 Task: In the  document slogan.rtf Download file as 'EPUB Publication' Share this file with 'softage.3@softage.net' Insert the command  Viewing
Action: Mouse moved to (292, 425)
Screenshot: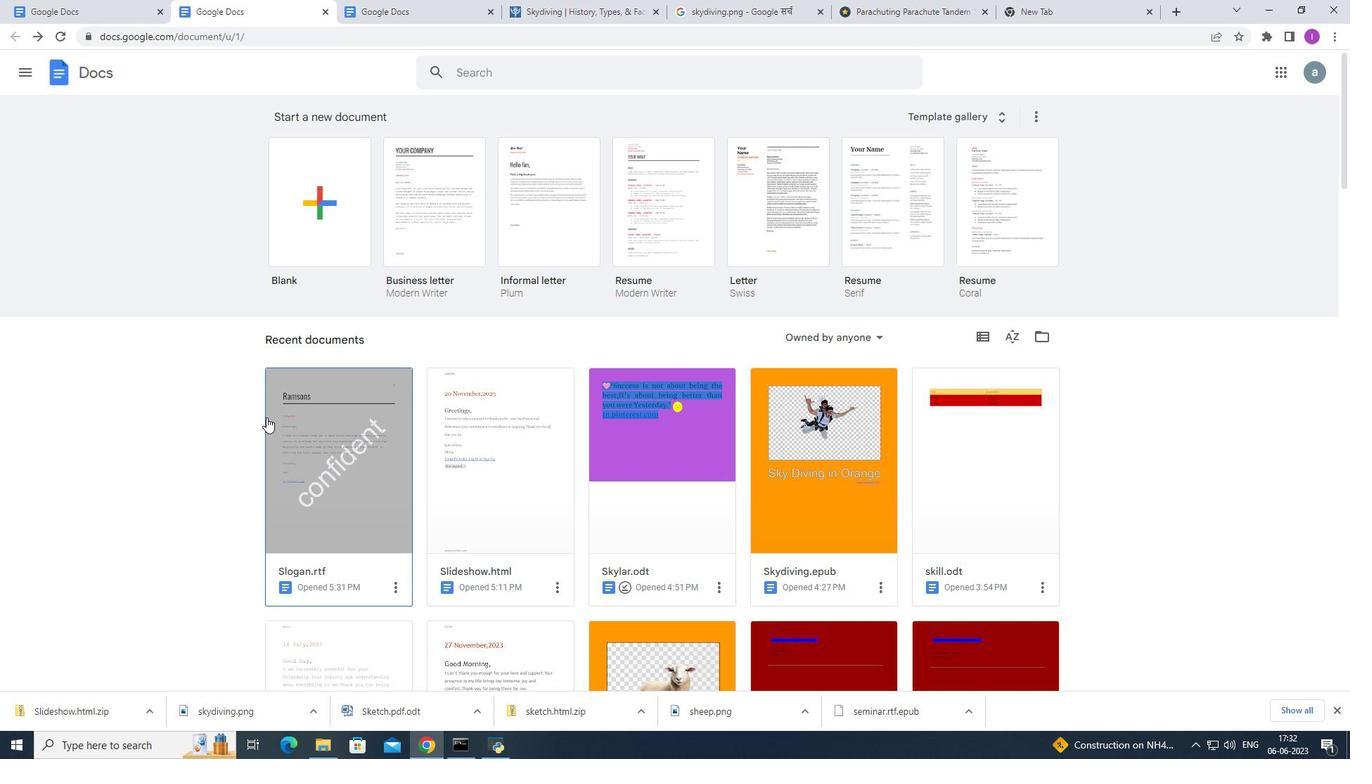 
Action: Mouse pressed left at (292, 425)
Screenshot: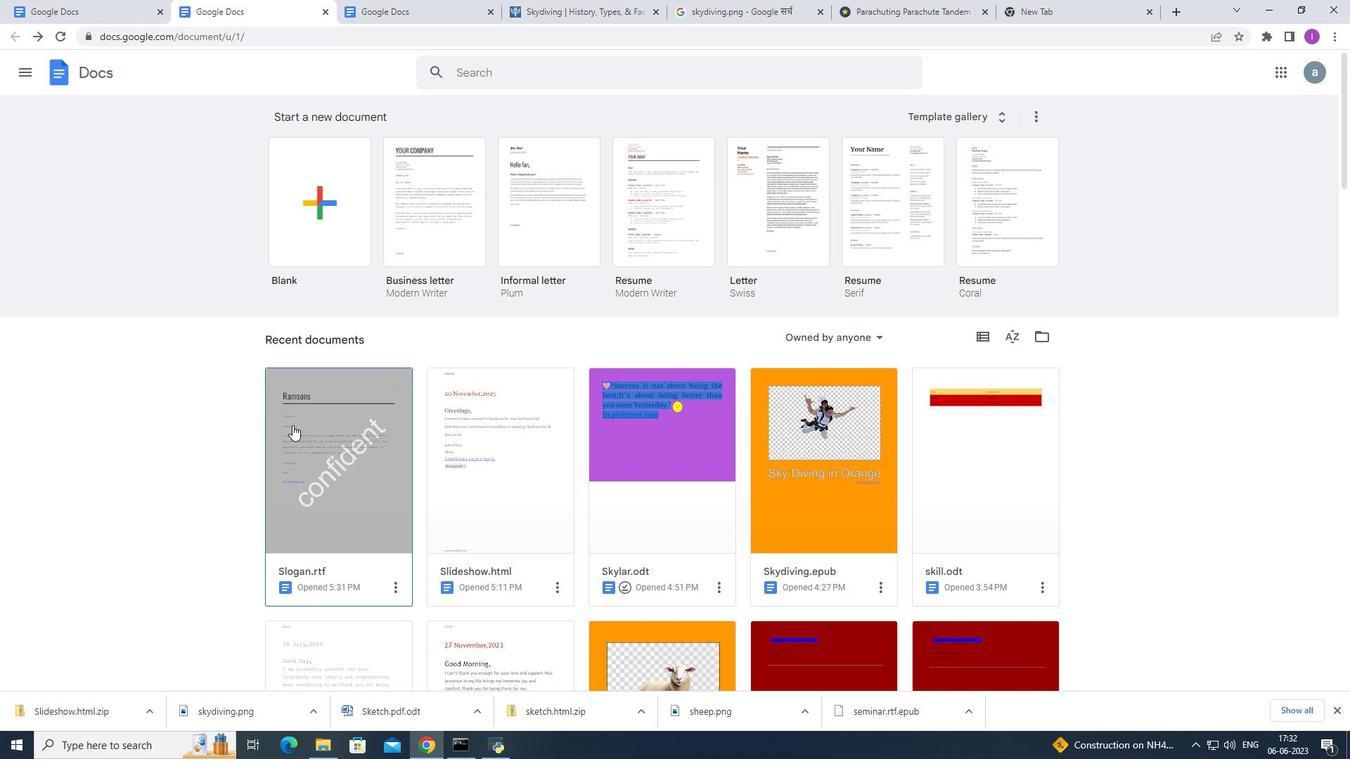 
Action: Mouse moved to (46, 81)
Screenshot: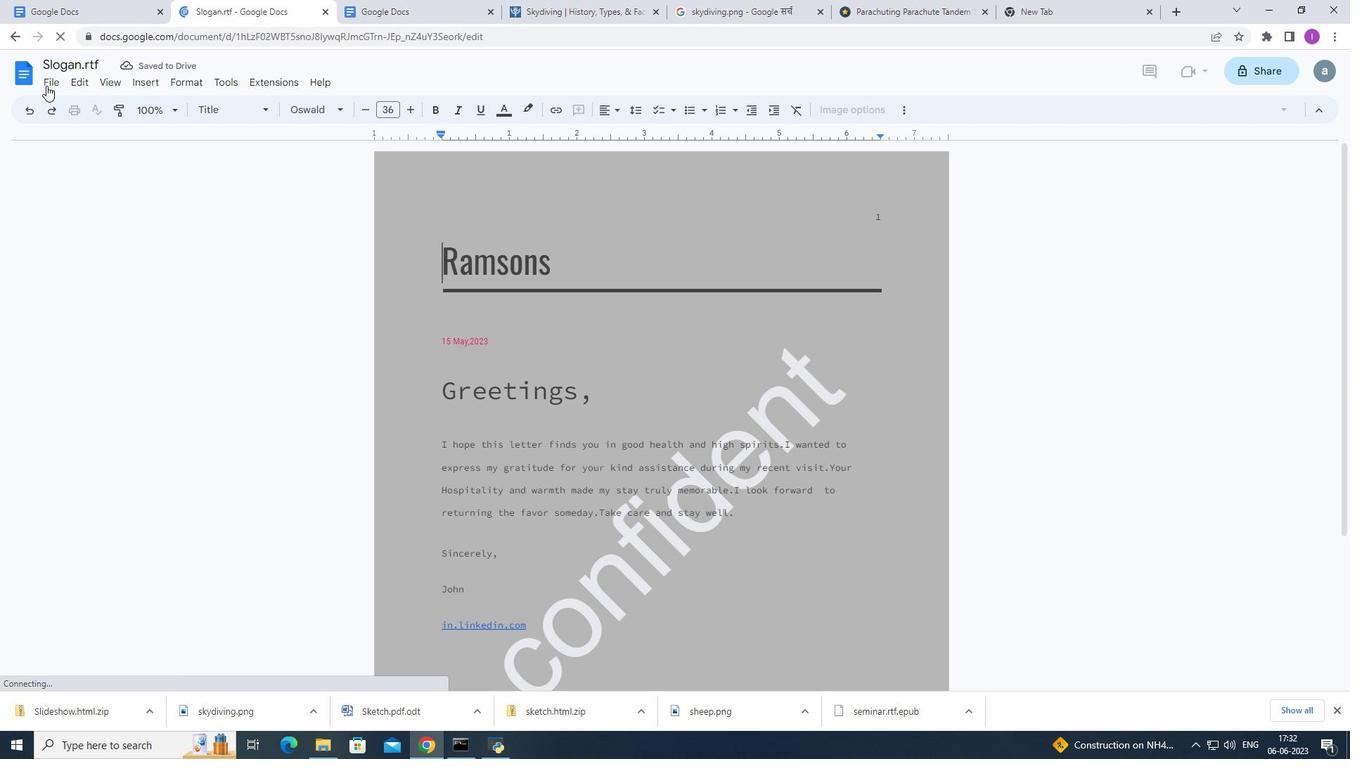 
Action: Mouse pressed left at (46, 81)
Screenshot: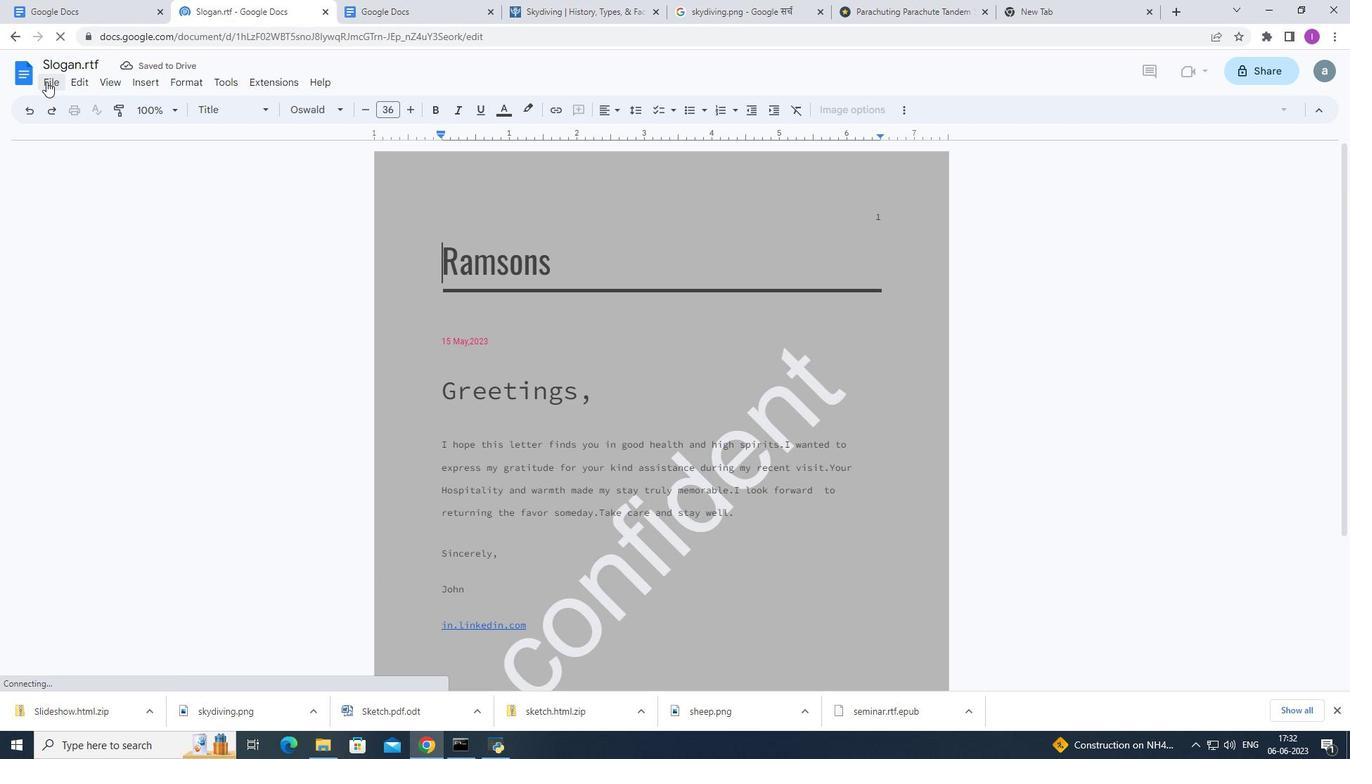 
Action: Mouse moved to (305, 367)
Screenshot: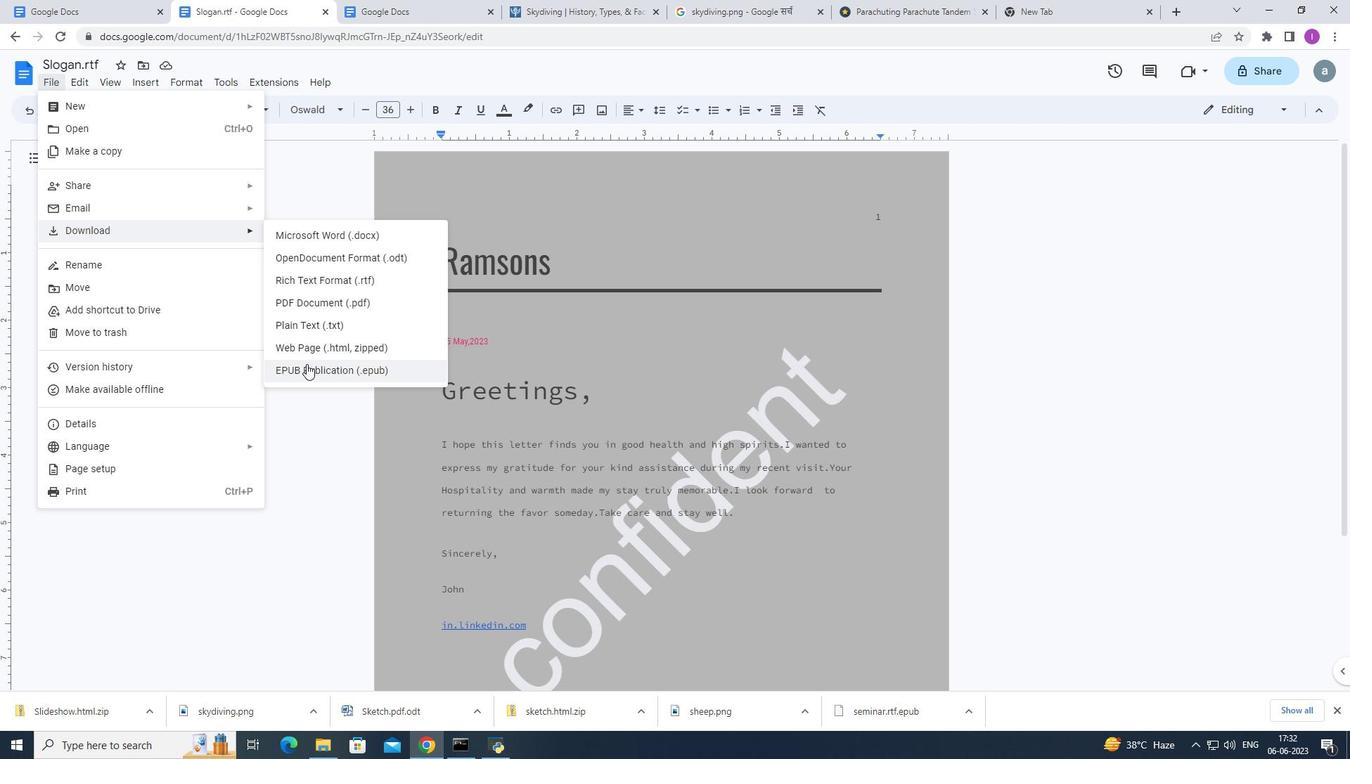 
Action: Mouse pressed left at (305, 367)
Screenshot: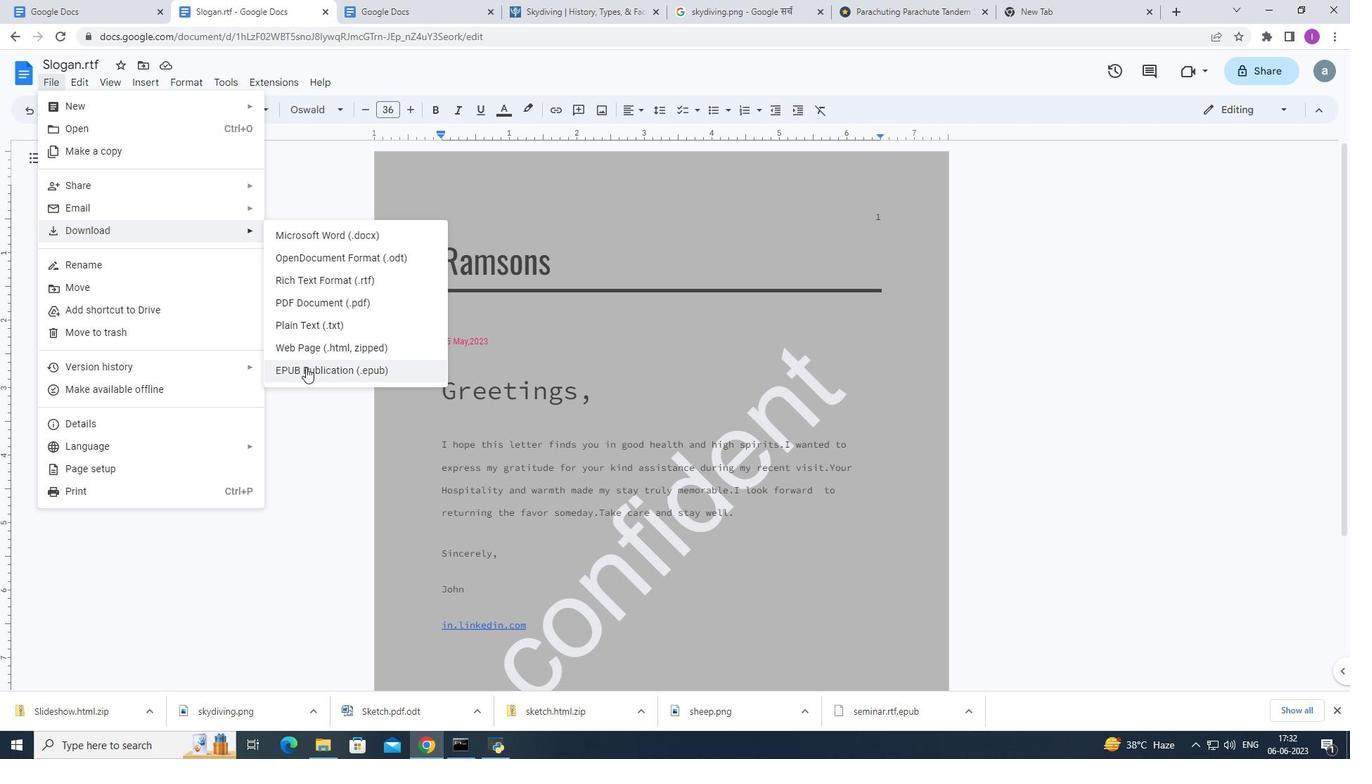 
Action: Mouse moved to (52, 80)
Screenshot: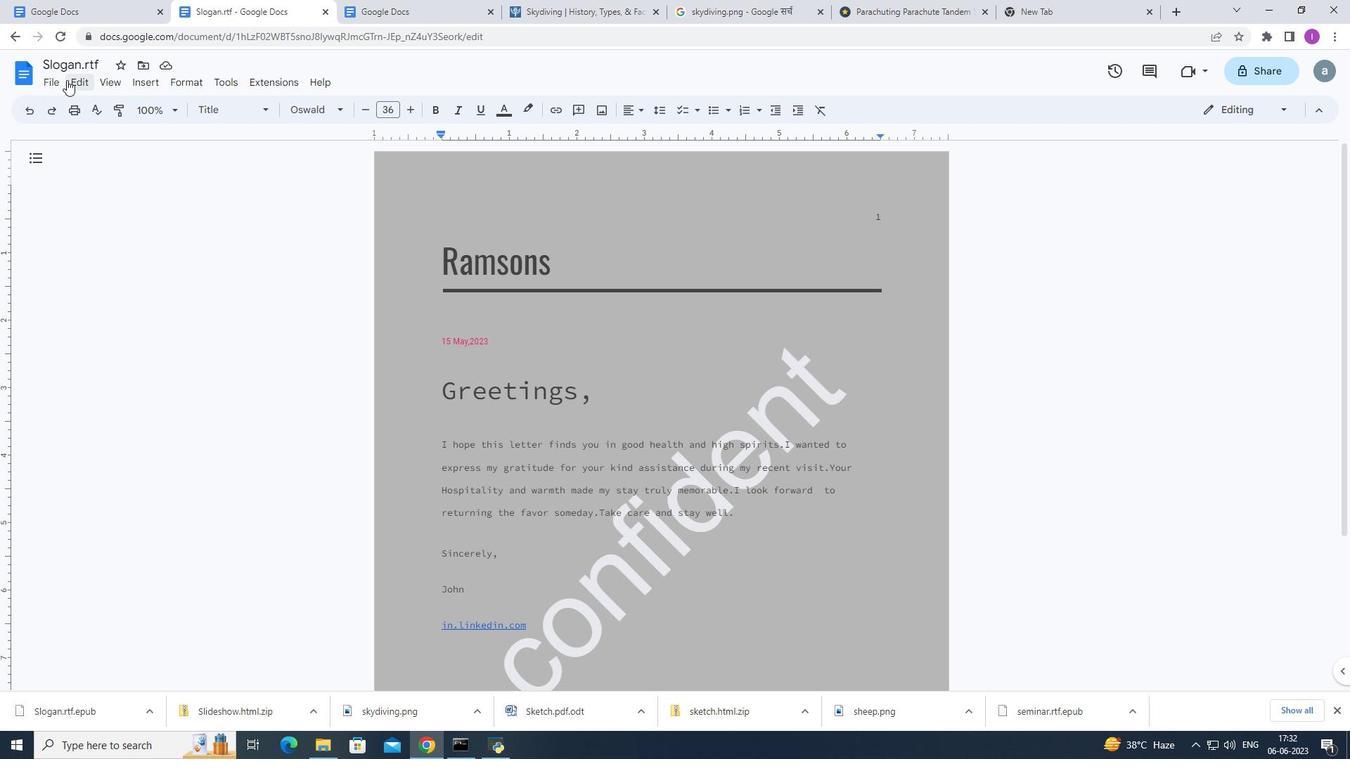 
Action: Mouse pressed left at (52, 80)
Screenshot: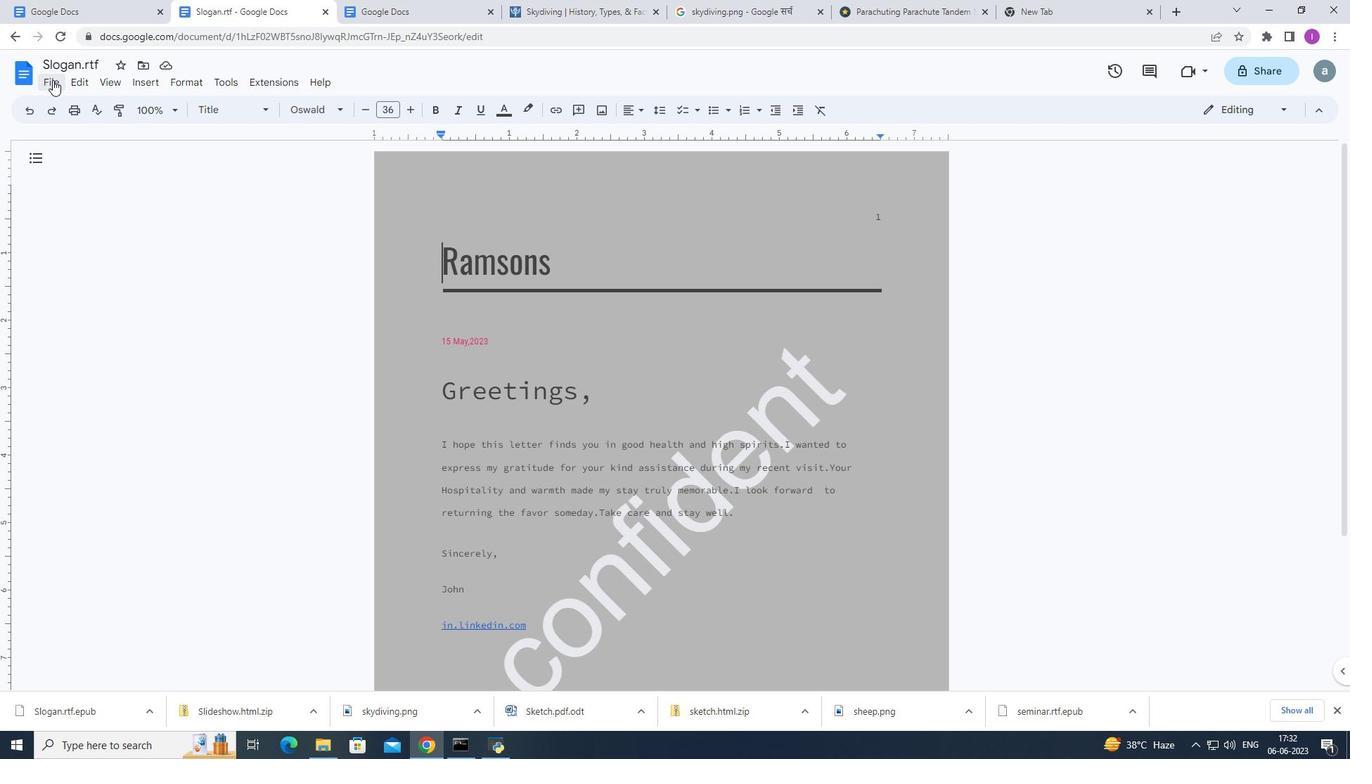 
Action: Mouse moved to (85, 186)
Screenshot: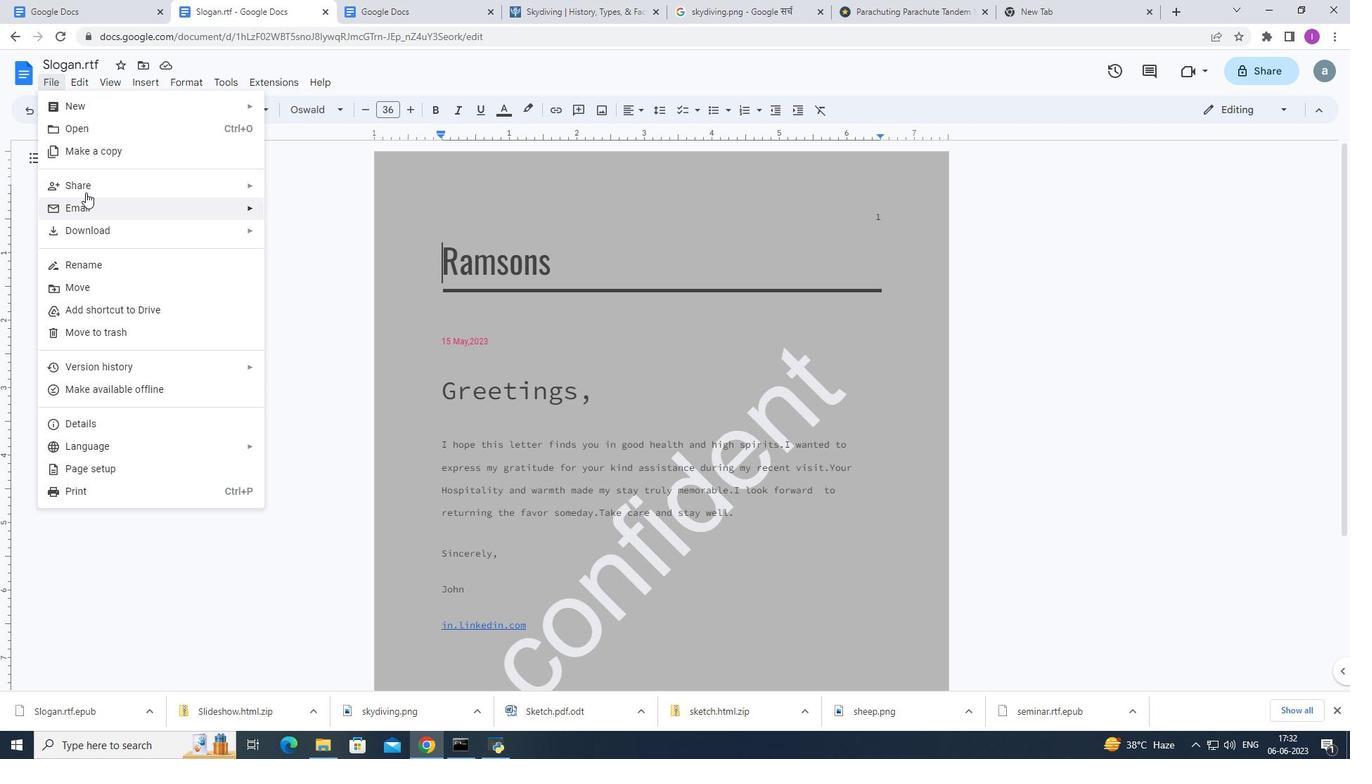 
Action: Mouse pressed left at (85, 186)
Screenshot: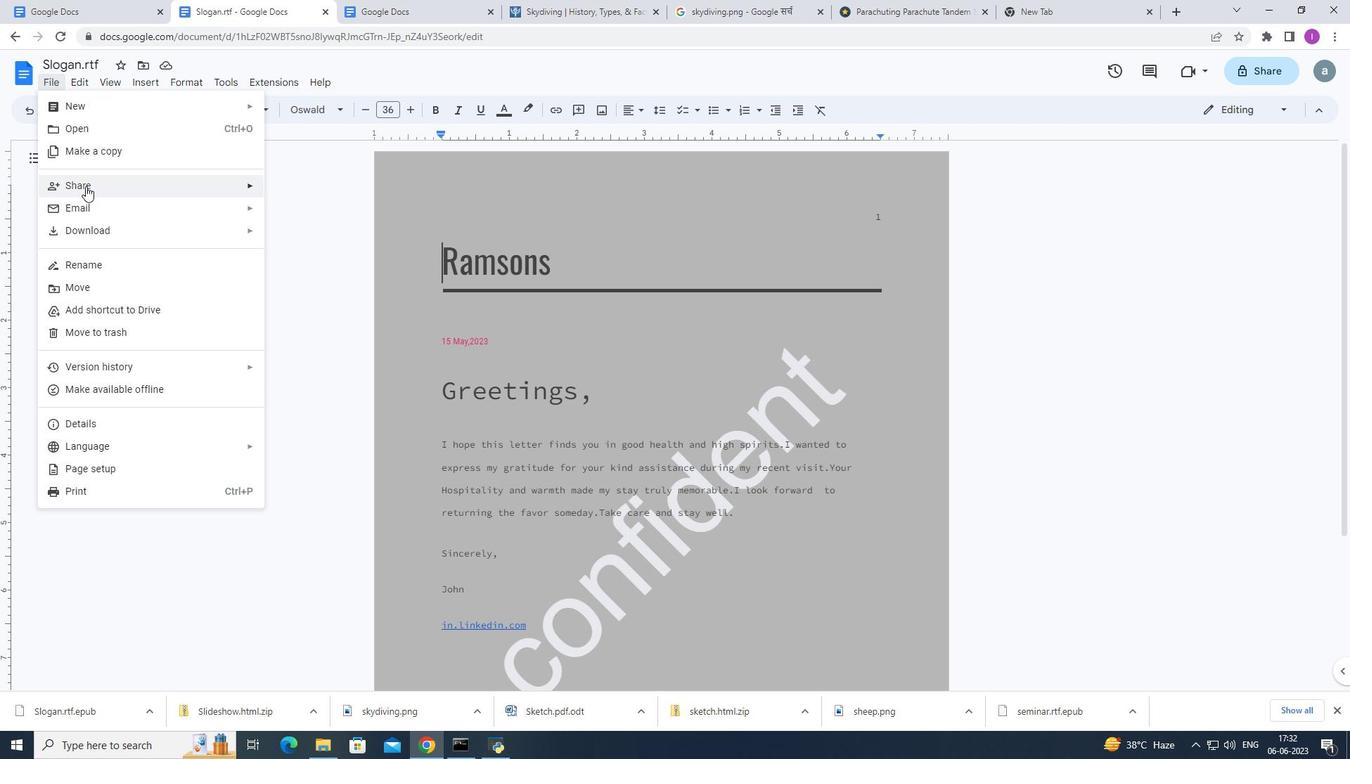 
Action: Mouse moved to (284, 187)
Screenshot: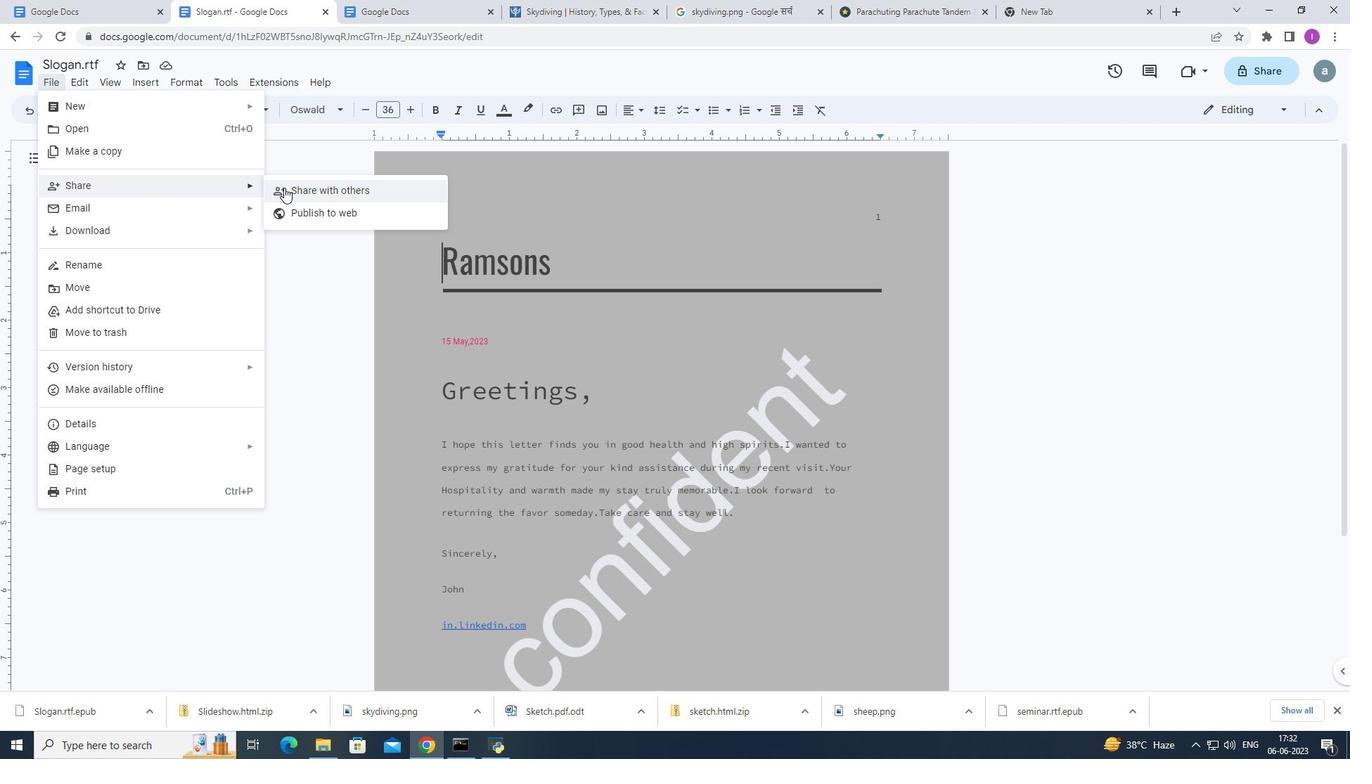 
Action: Mouse pressed left at (284, 187)
Screenshot: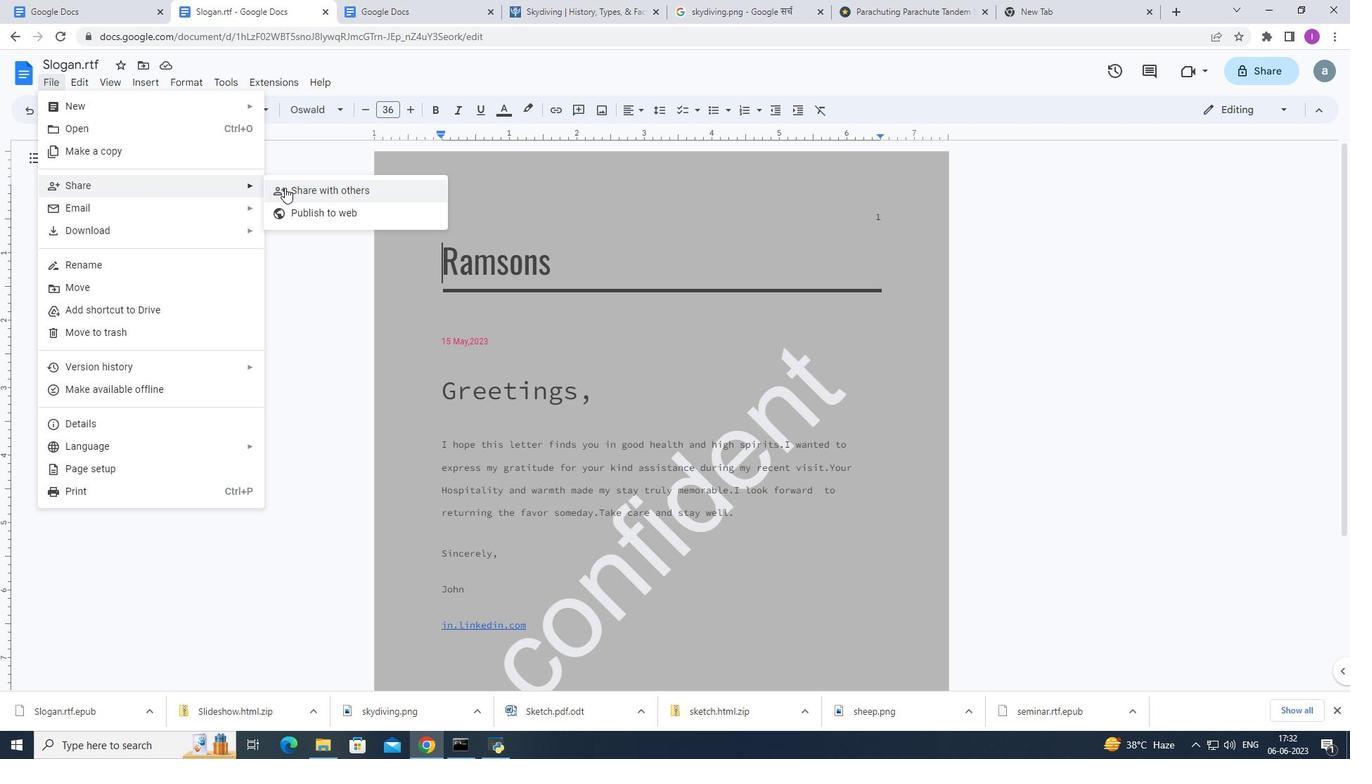
Action: Mouse moved to (543, 298)
Screenshot: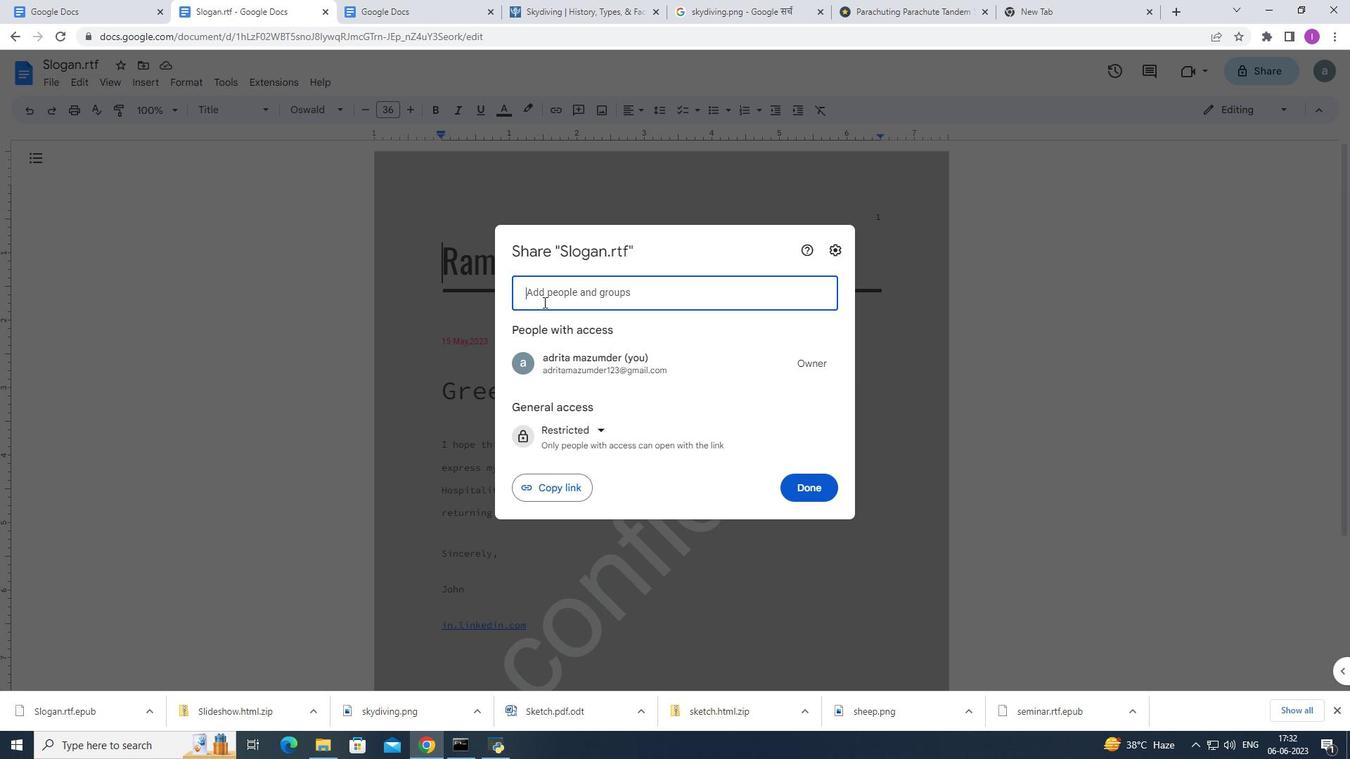 
Action: Mouse pressed left at (543, 298)
Screenshot: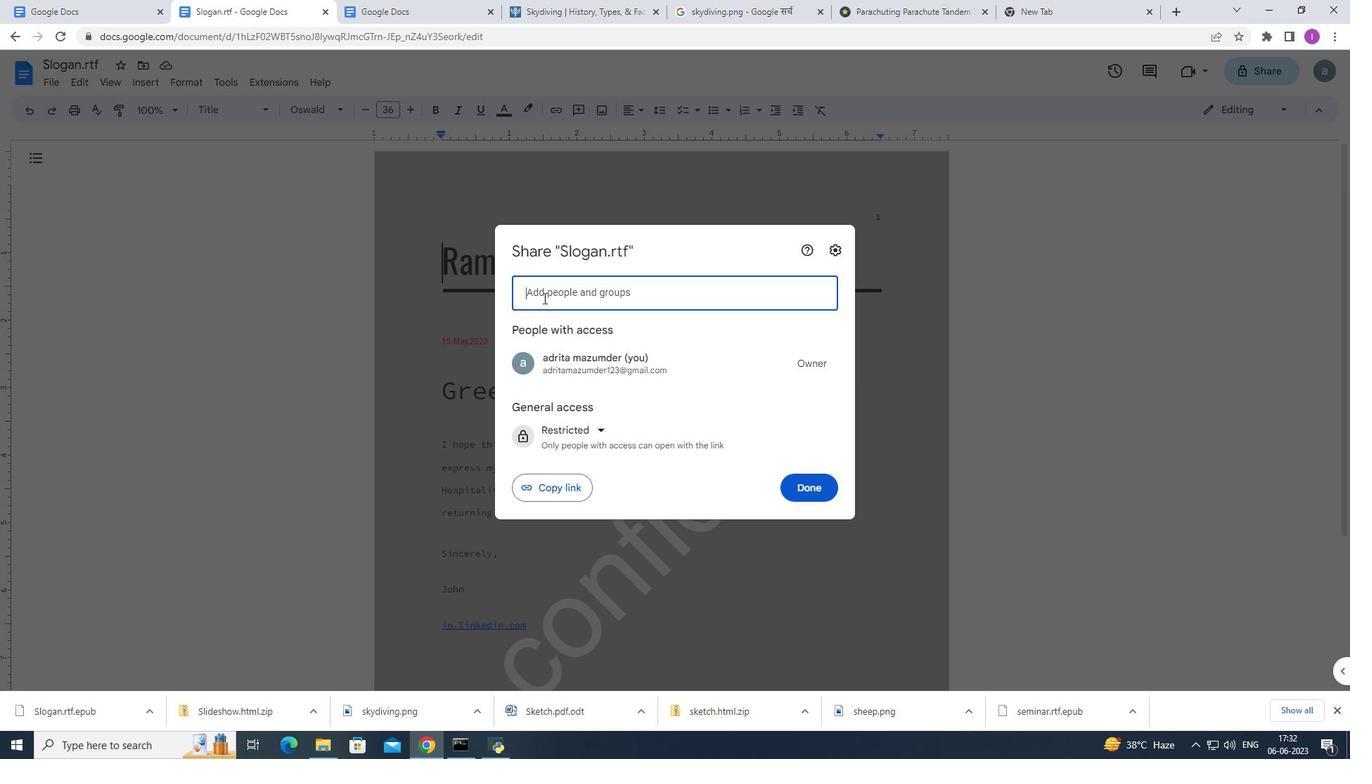 
Action: Mouse moved to (552, 324)
Screenshot: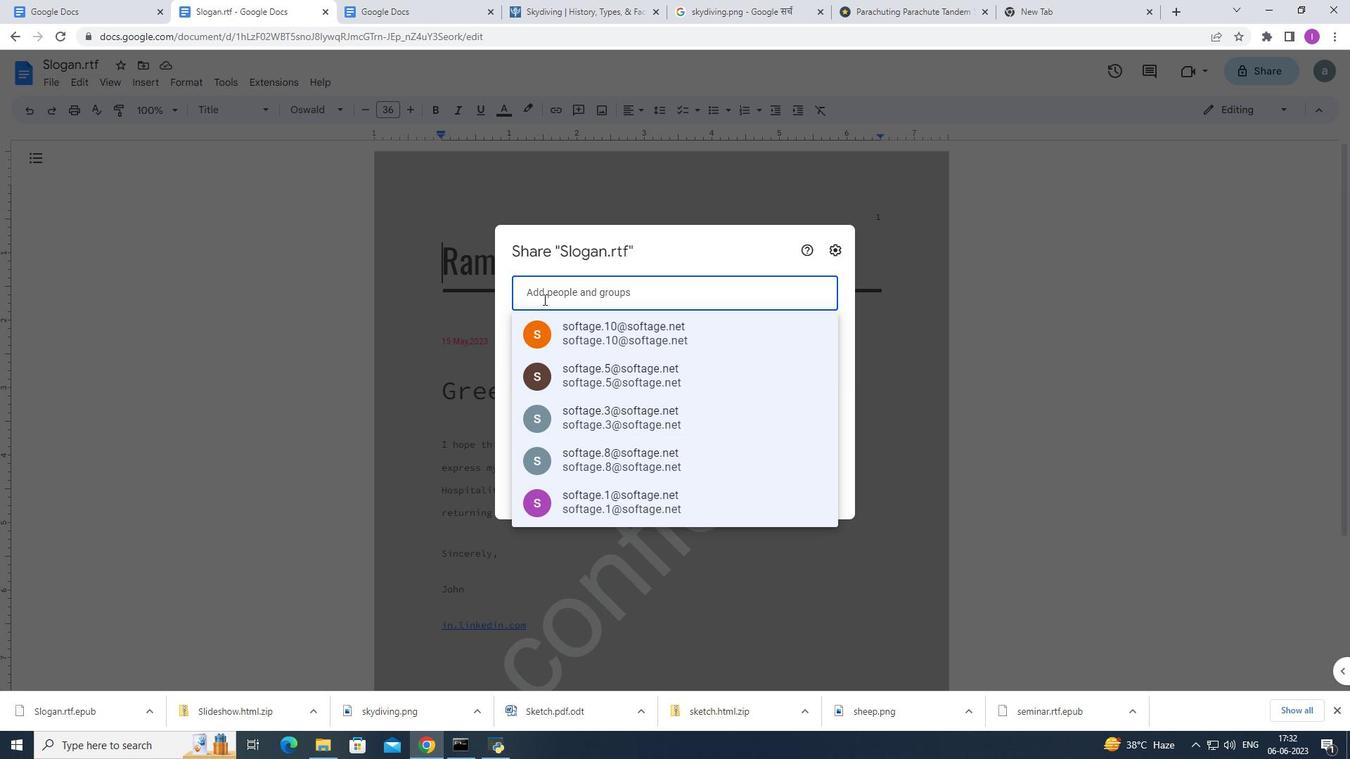 
Action: Key pressed softage.3
Screenshot: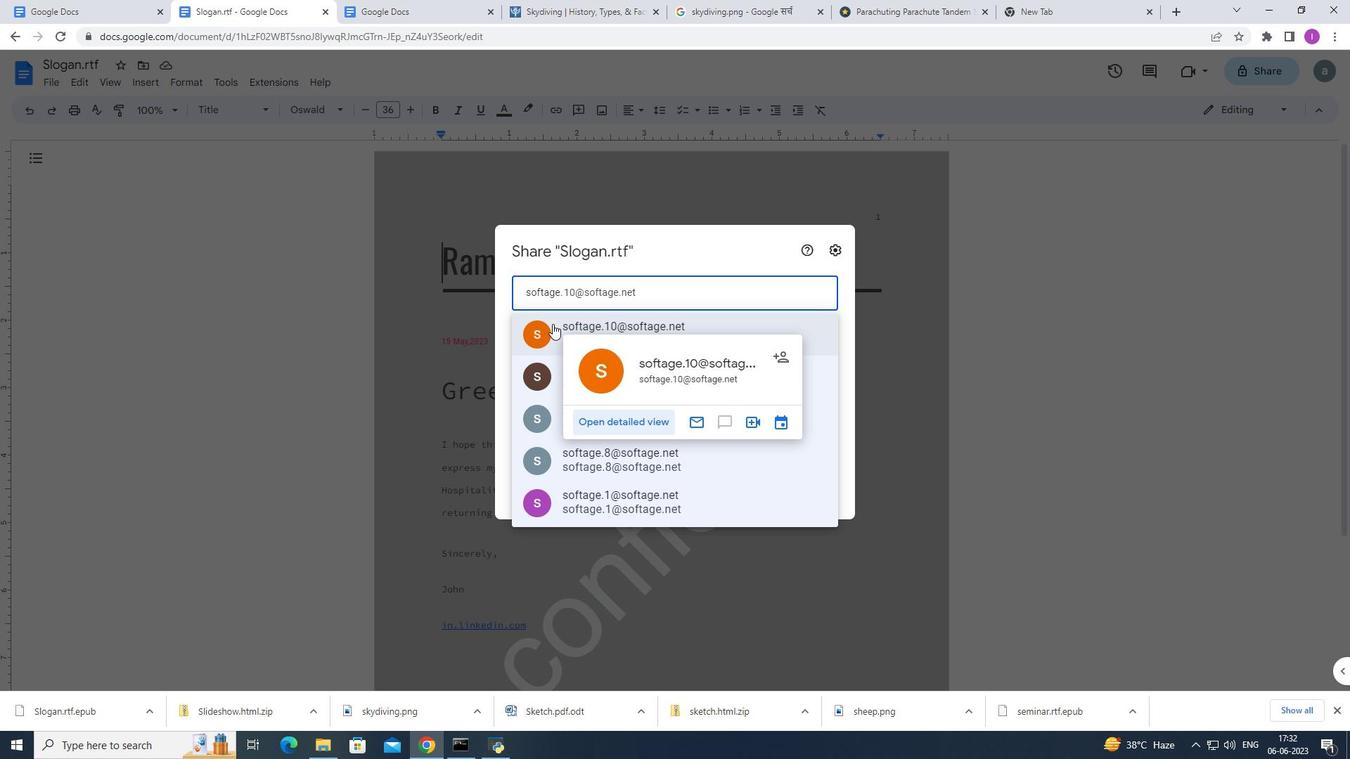 
Action: Mouse moved to (643, 324)
Screenshot: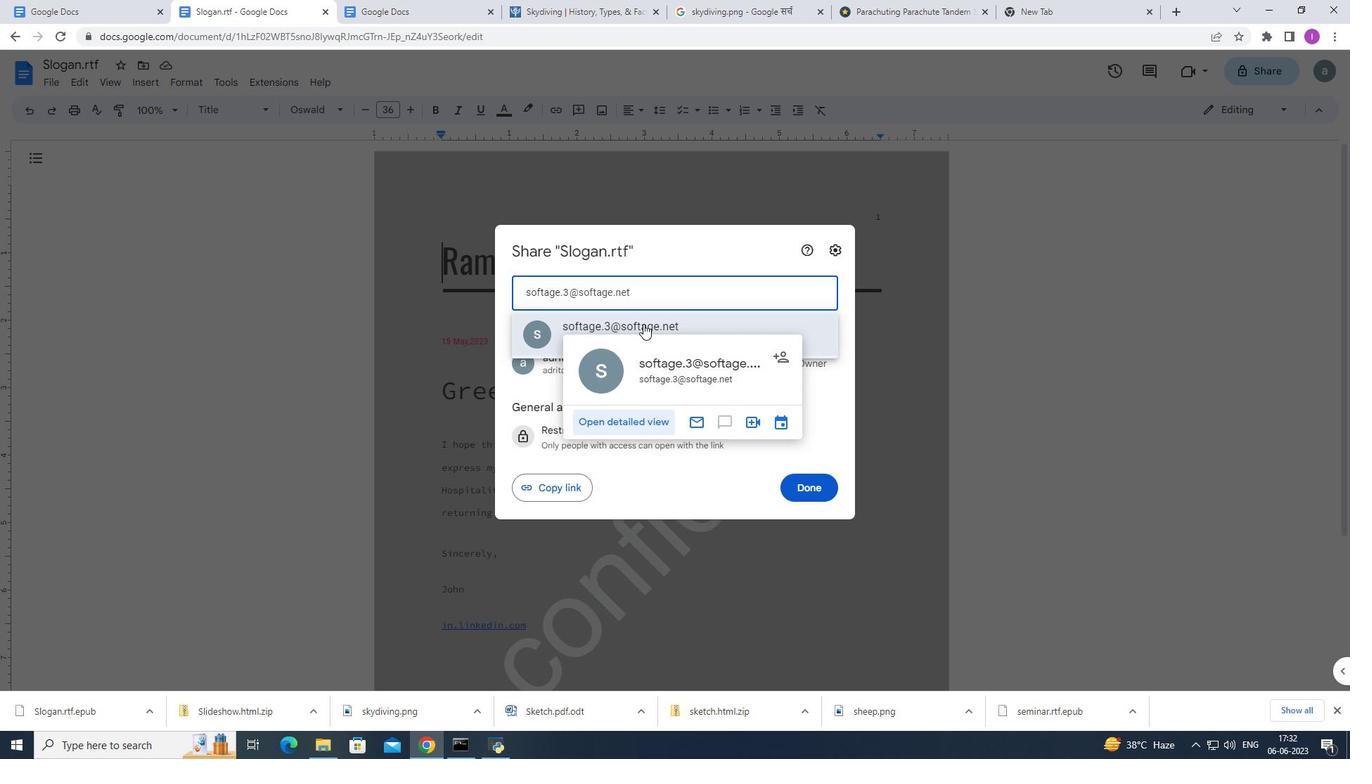 
Action: Mouse pressed left at (643, 324)
Screenshot: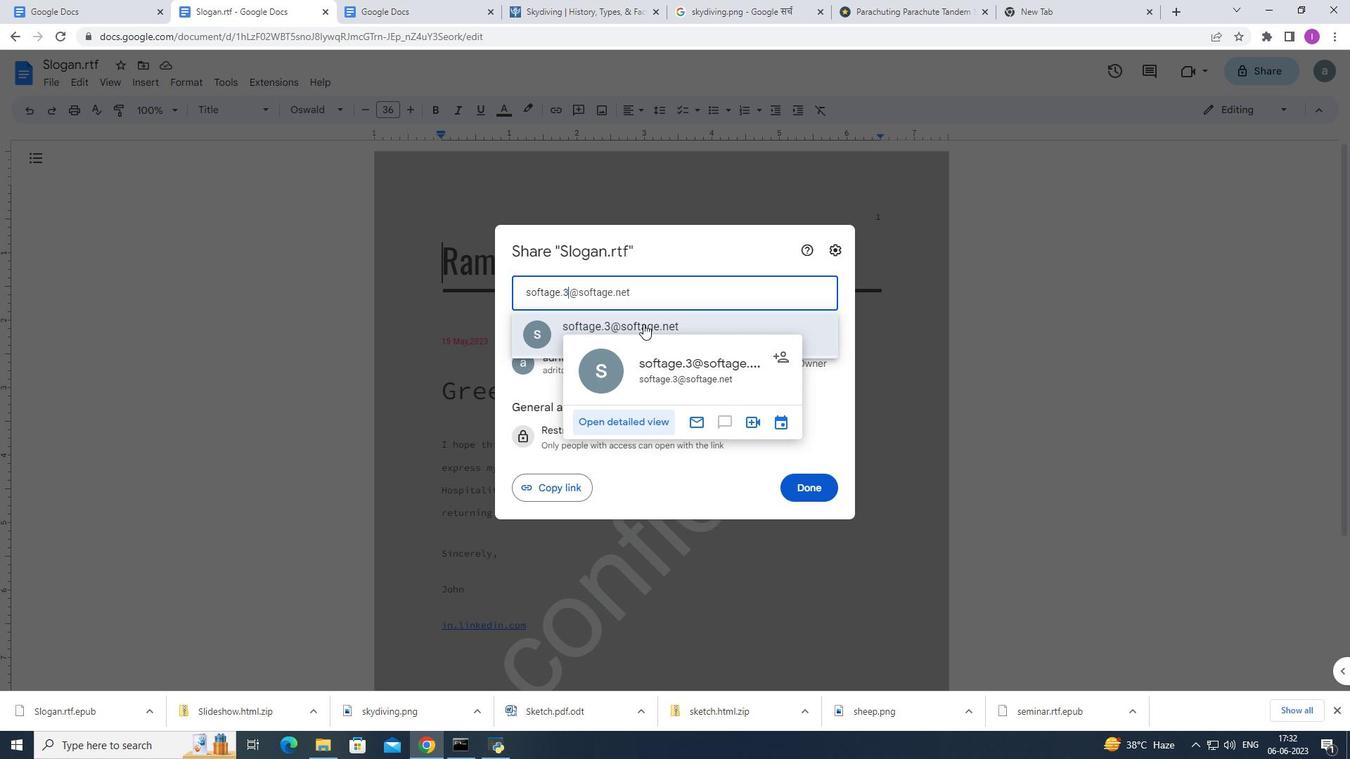 
Action: Mouse moved to (817, 469)
Screenshot: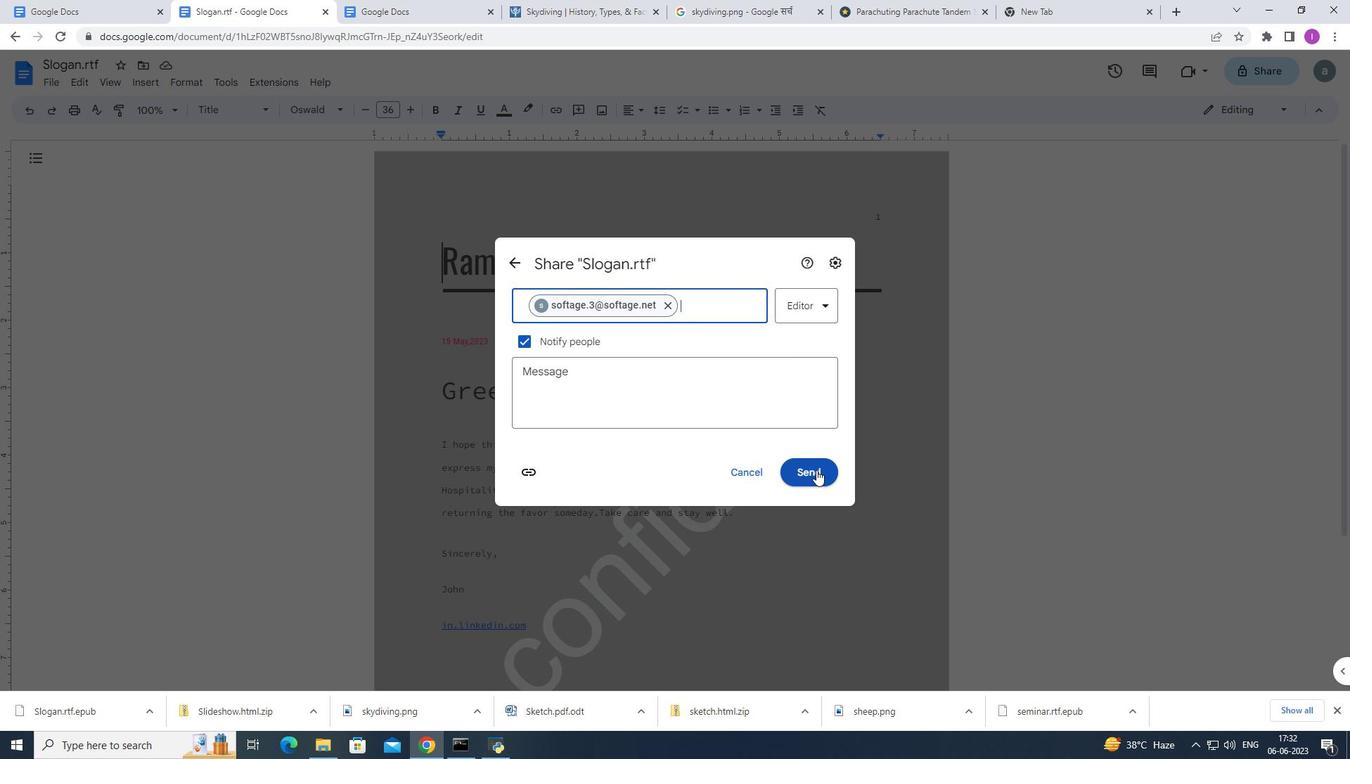 
Action: Mouse pressed left at (817, 469)
Screenshot: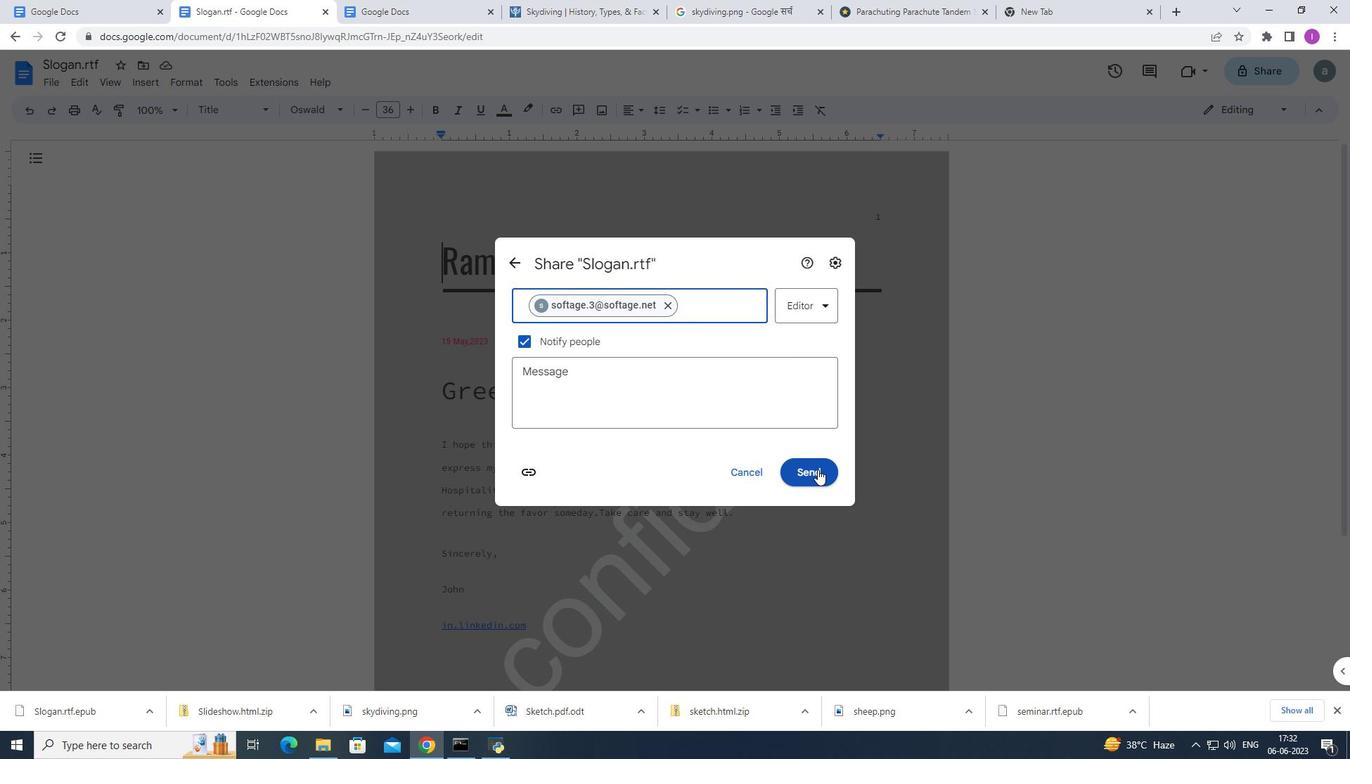 
Action: Mouse moved to (776, 388)
Screenshot: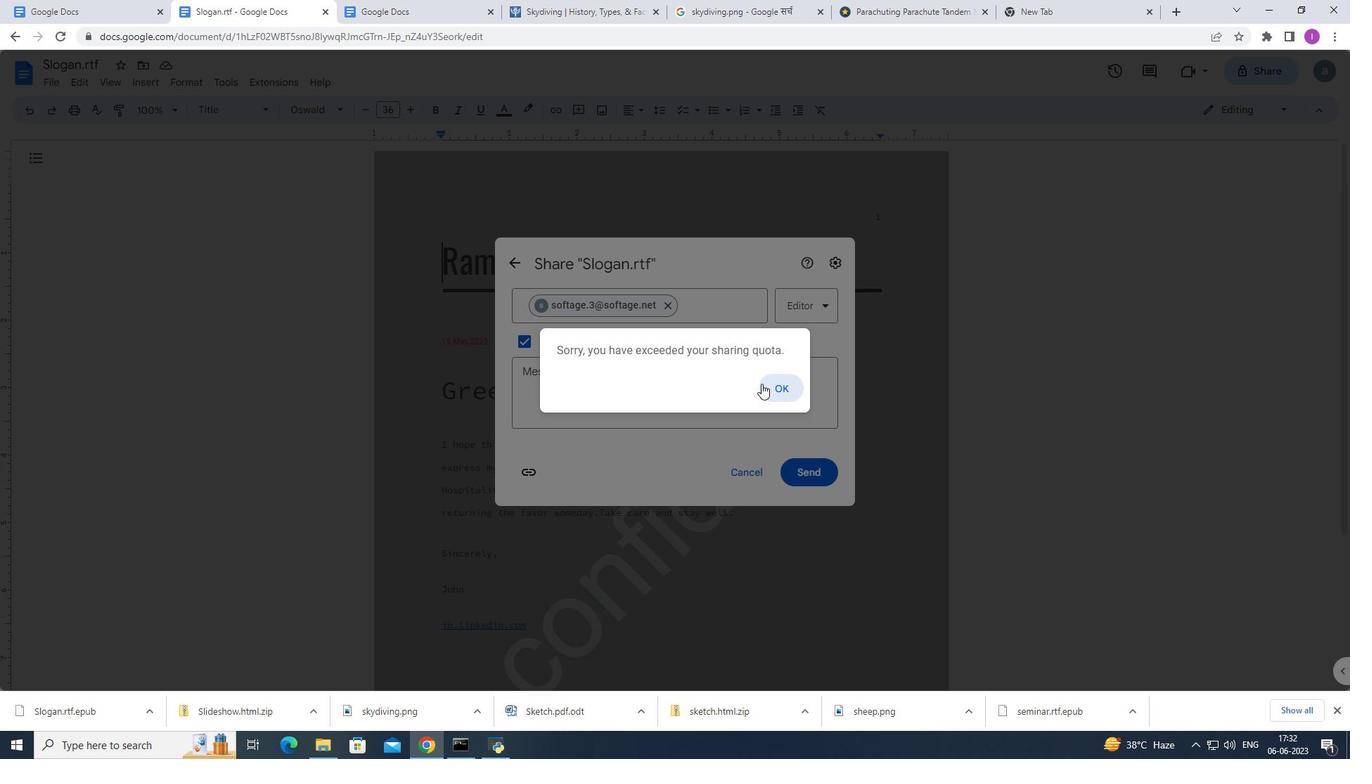 
Action: Mouse pressed left at (776, 388)
Screenshot: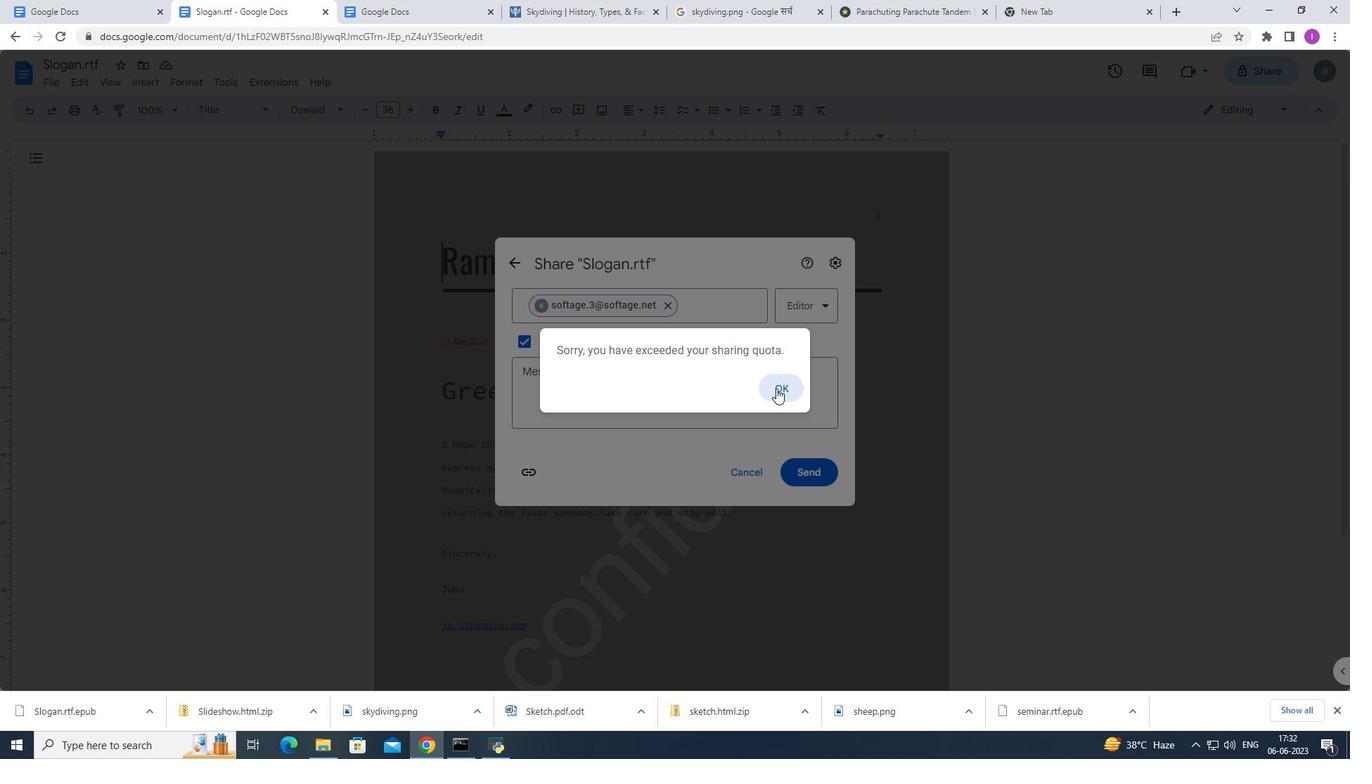 
Action: Mouse moved to (759, 466)
Screenshot: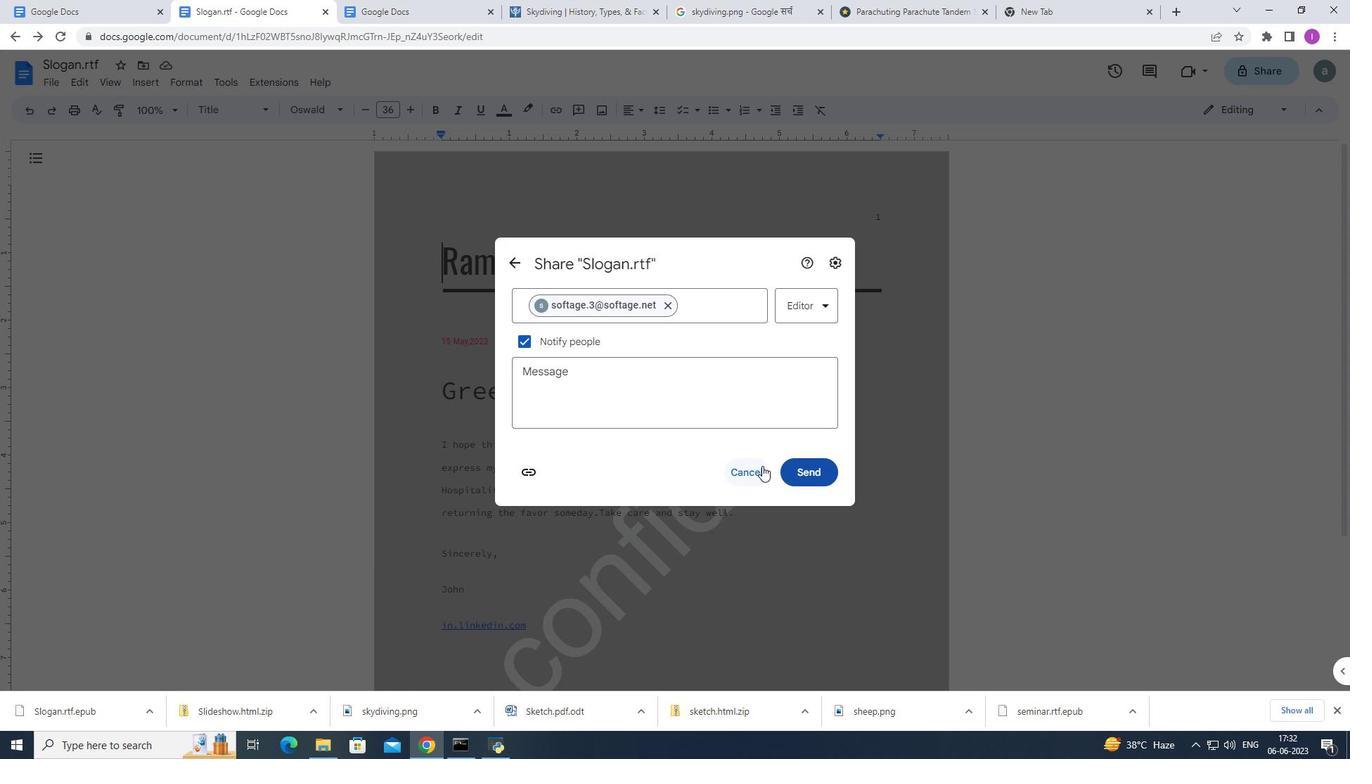 
Action: Mouse pressed left at (759, 466)
Screenshot: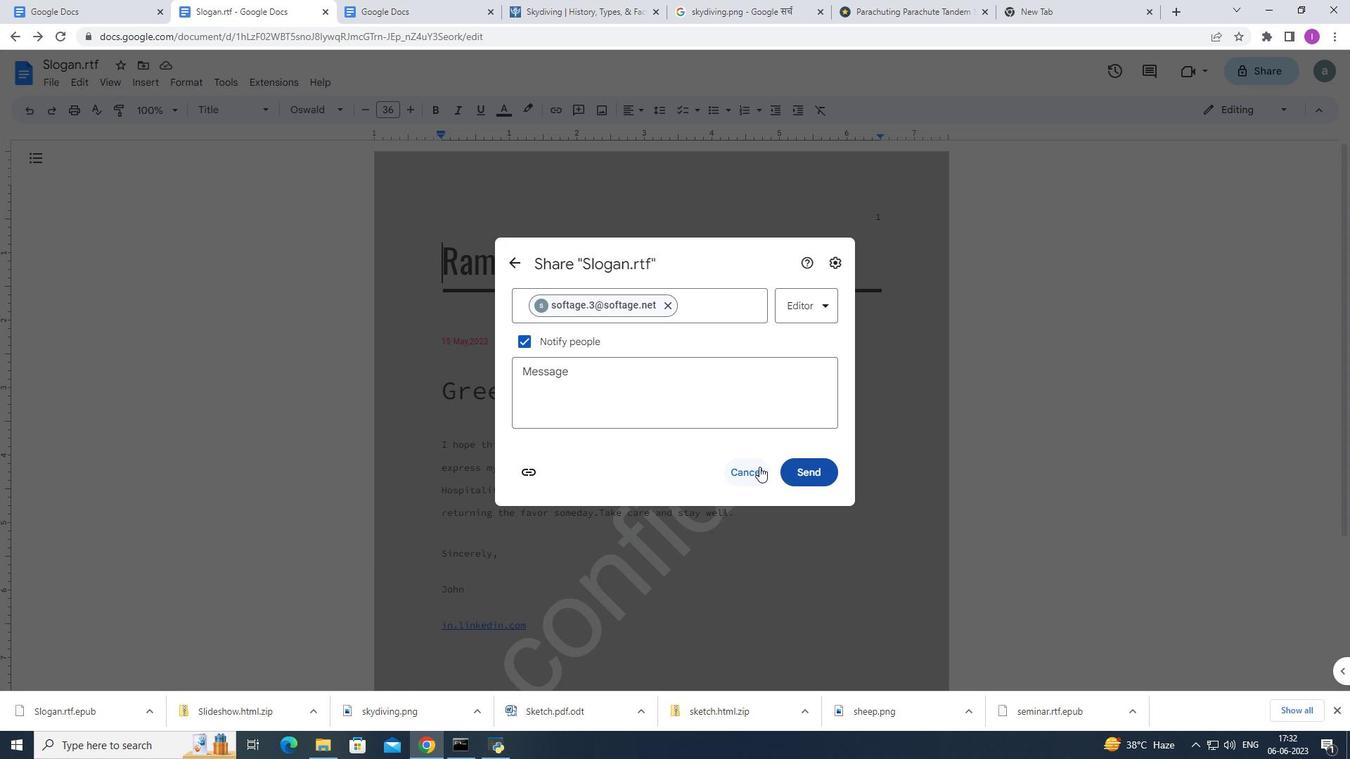 
Action: Mouse moved to (804, 483)
Screenshot: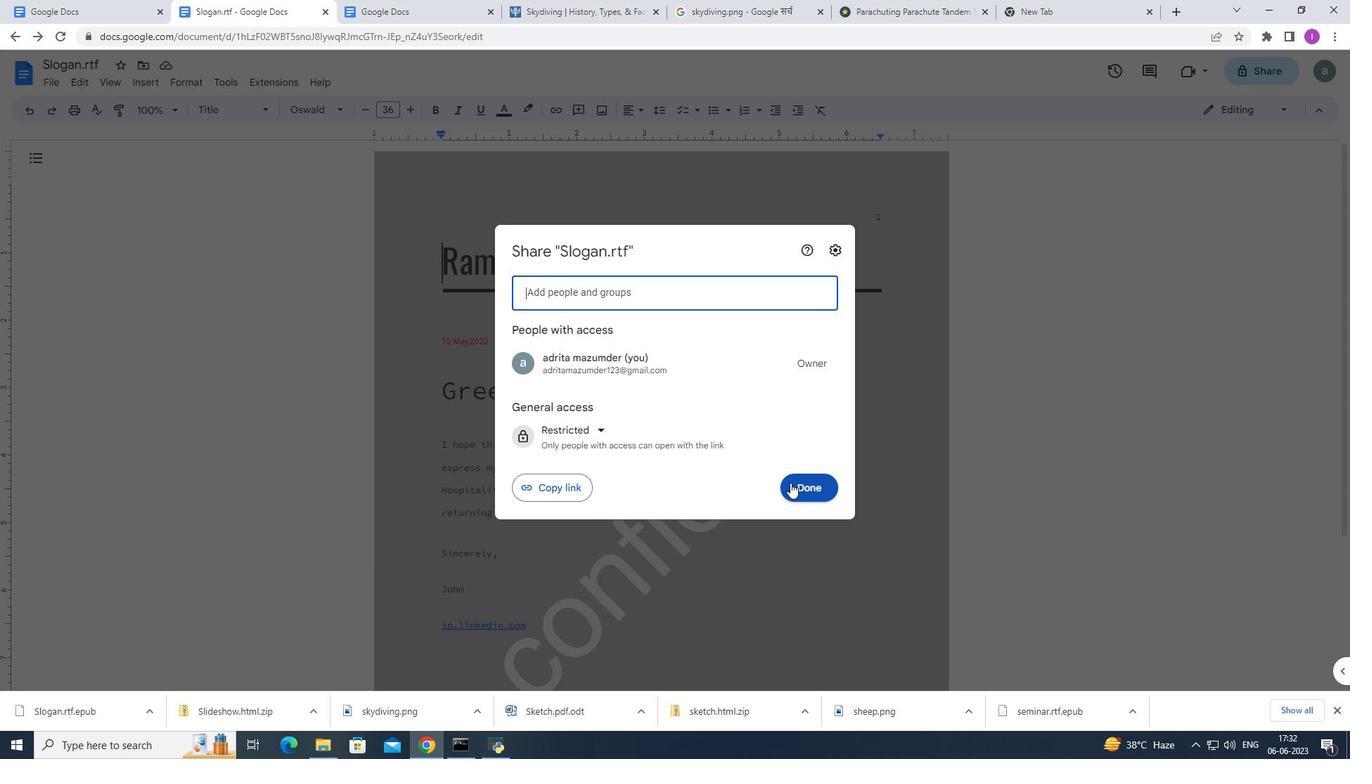 
Action: Mouse pressed left at (804, 483)
Screenshot: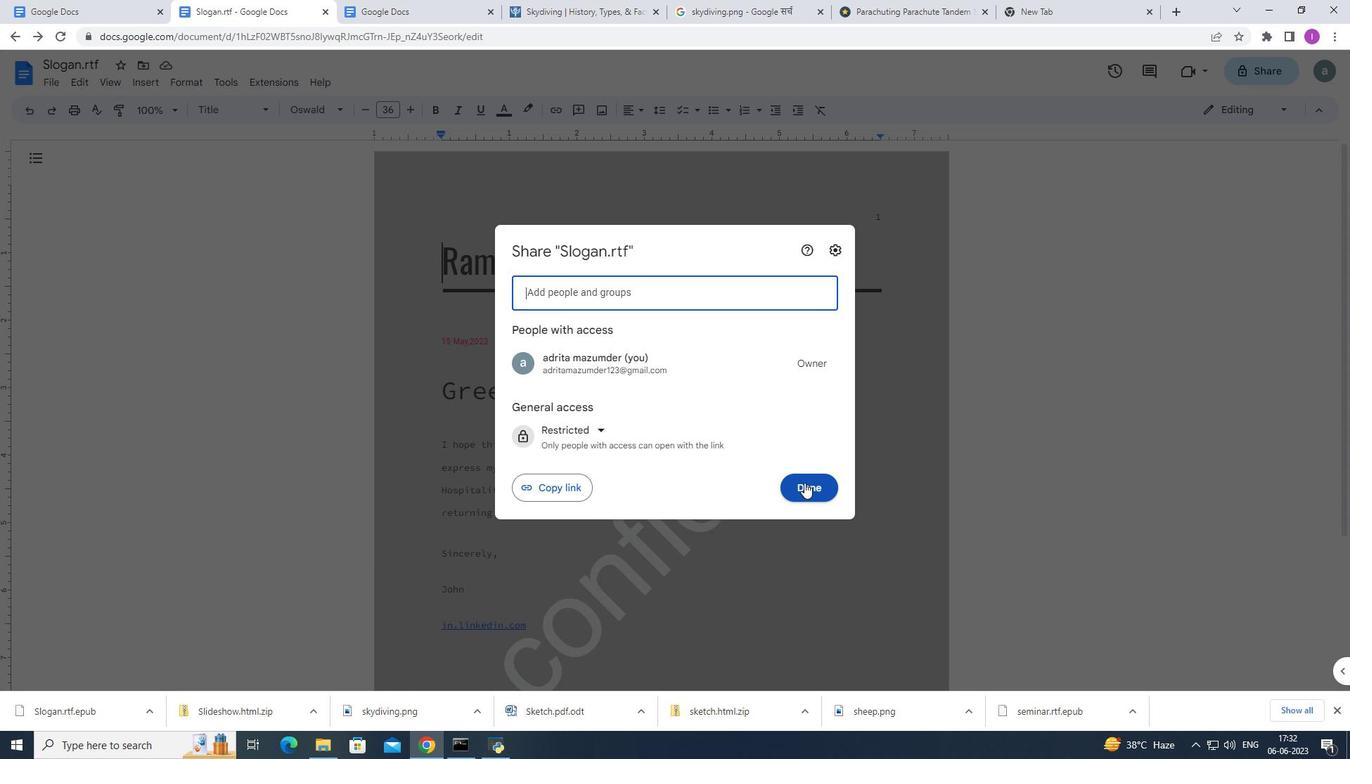 
Action: Mouse moved to (1286, 105)
Screenshot: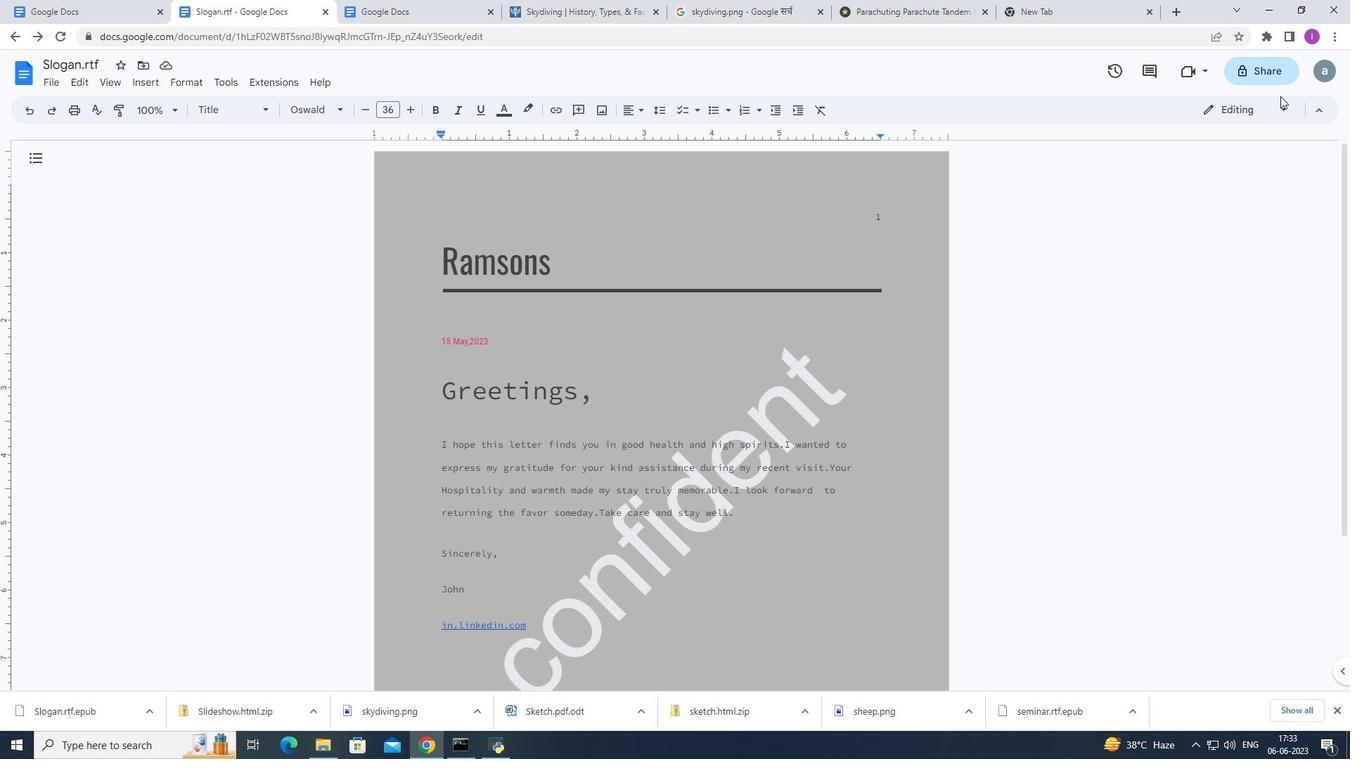 
Action: Mouse pressed left at (1286, 105)
Screenshot: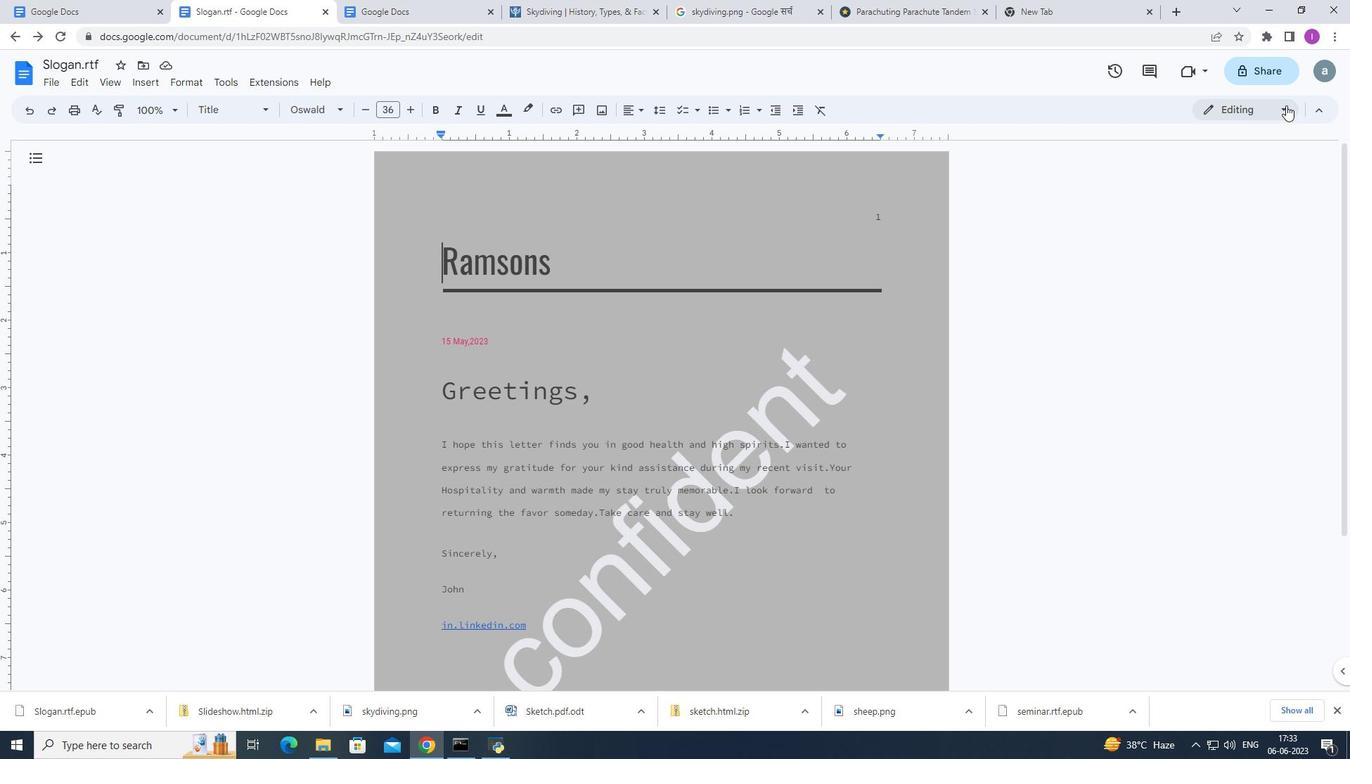 
Action: Mouse moved to (1190, 210)
Screenshot: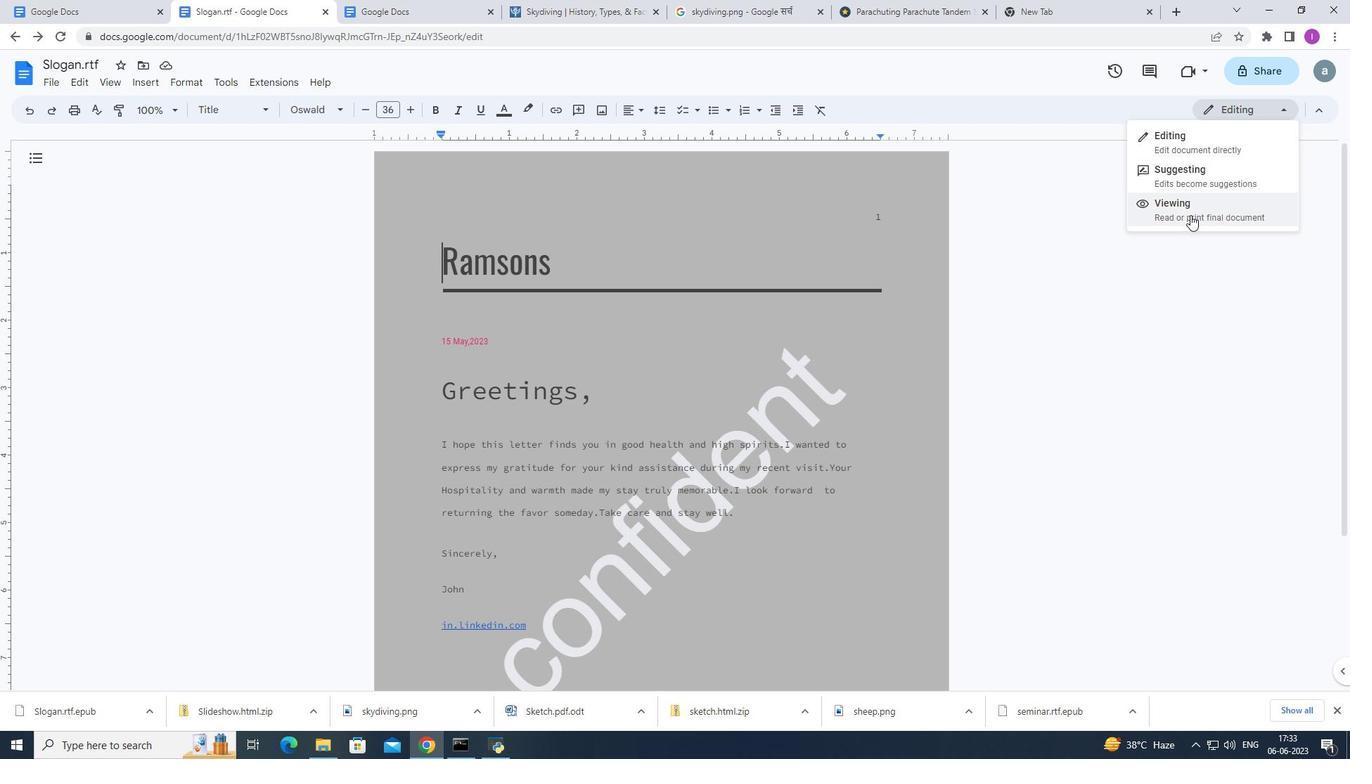 
Action: Mouse pressed left at (1190, 210)
Screenshot: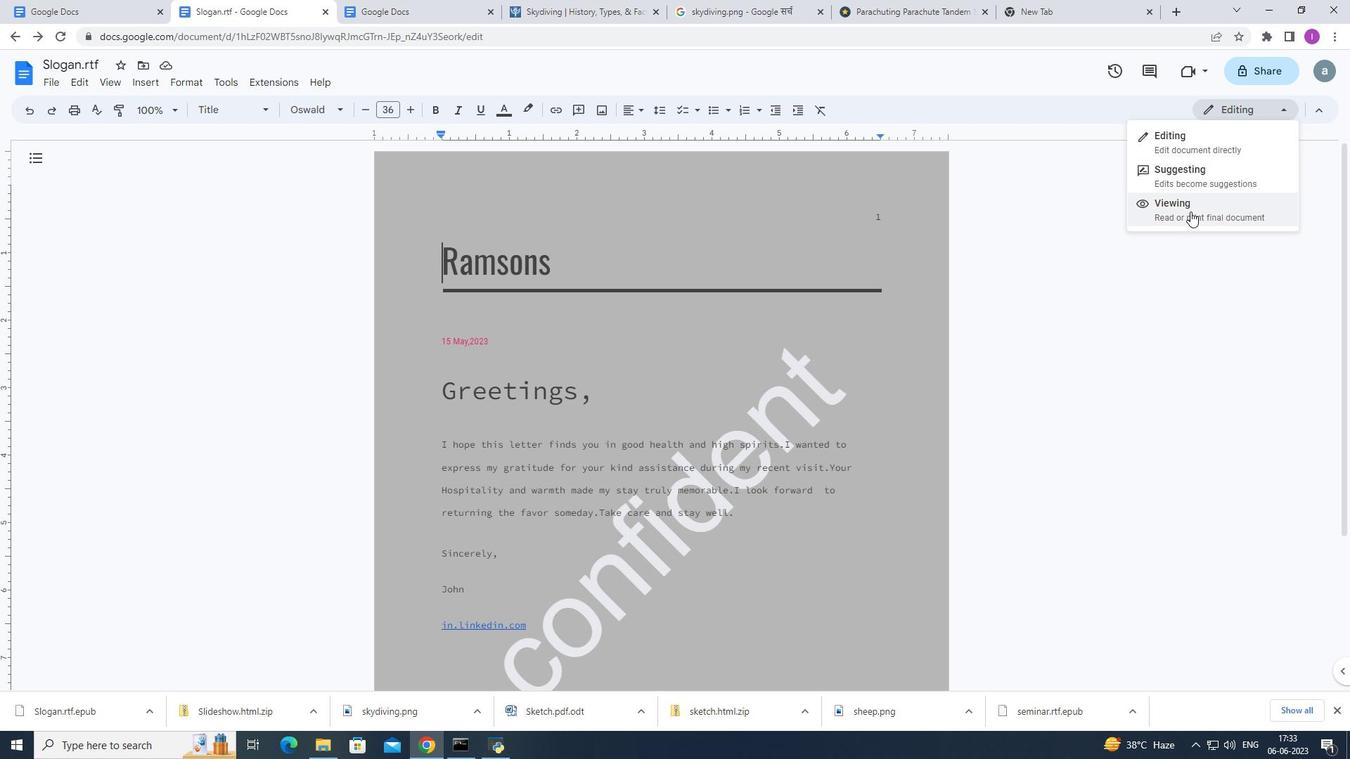 
Action: Mouse moved to (275, 243)
Screenshot: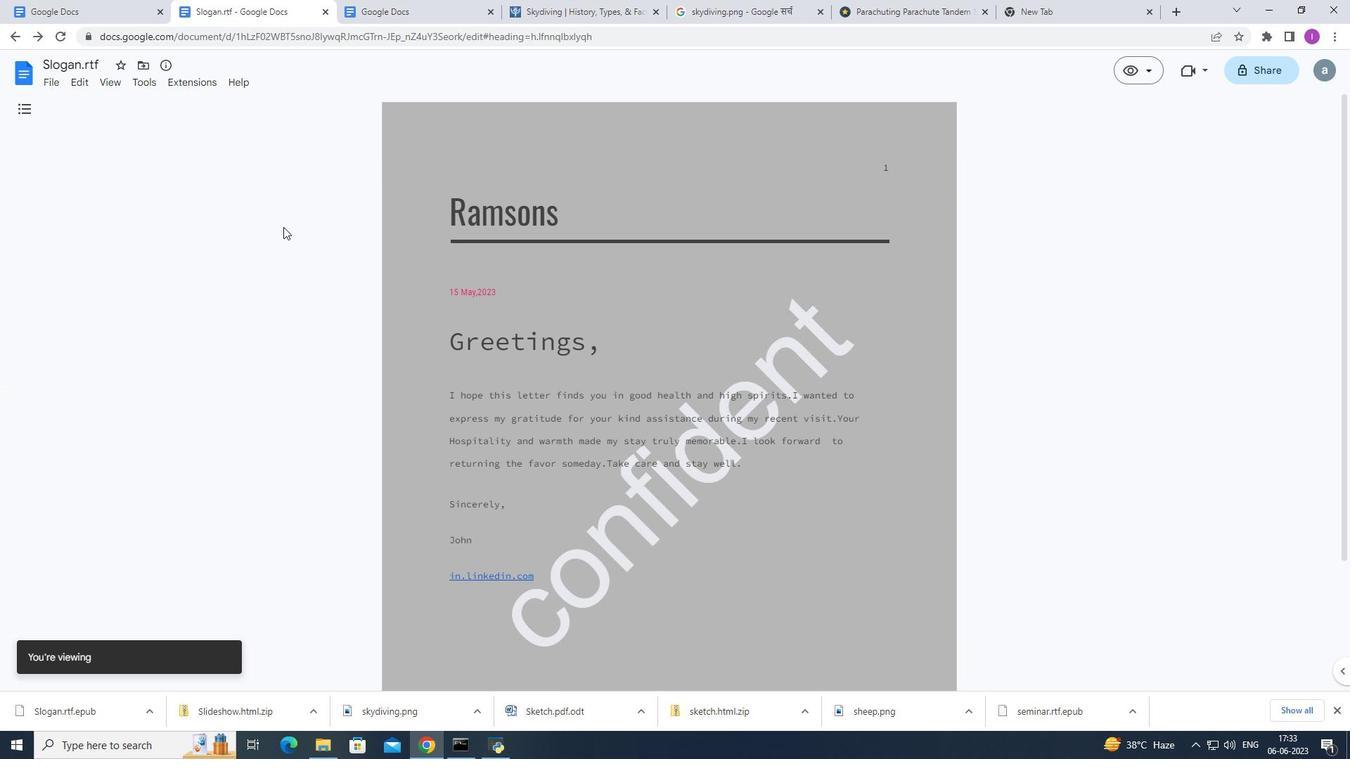 
